 Task: Toggle the option "Improve search suggestions".
Action: Mouse moved to (1211, 26)
Screenshot: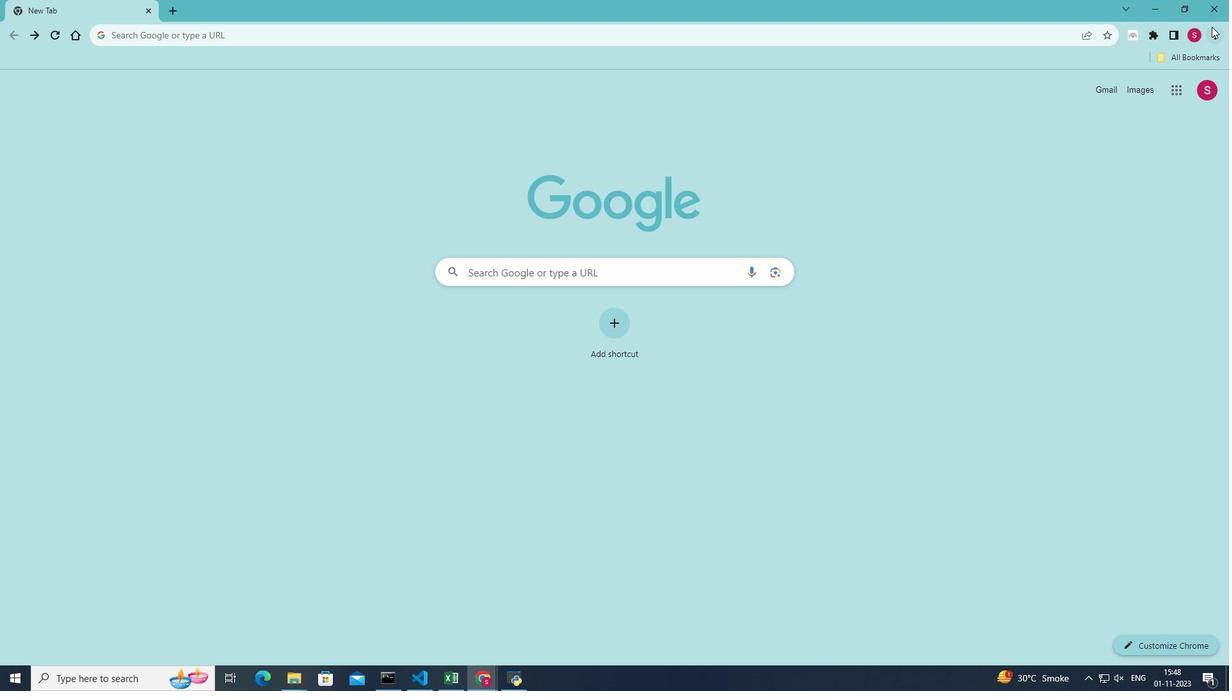 
Action: Mouse pressed left at (1211, 26)
Screenshot: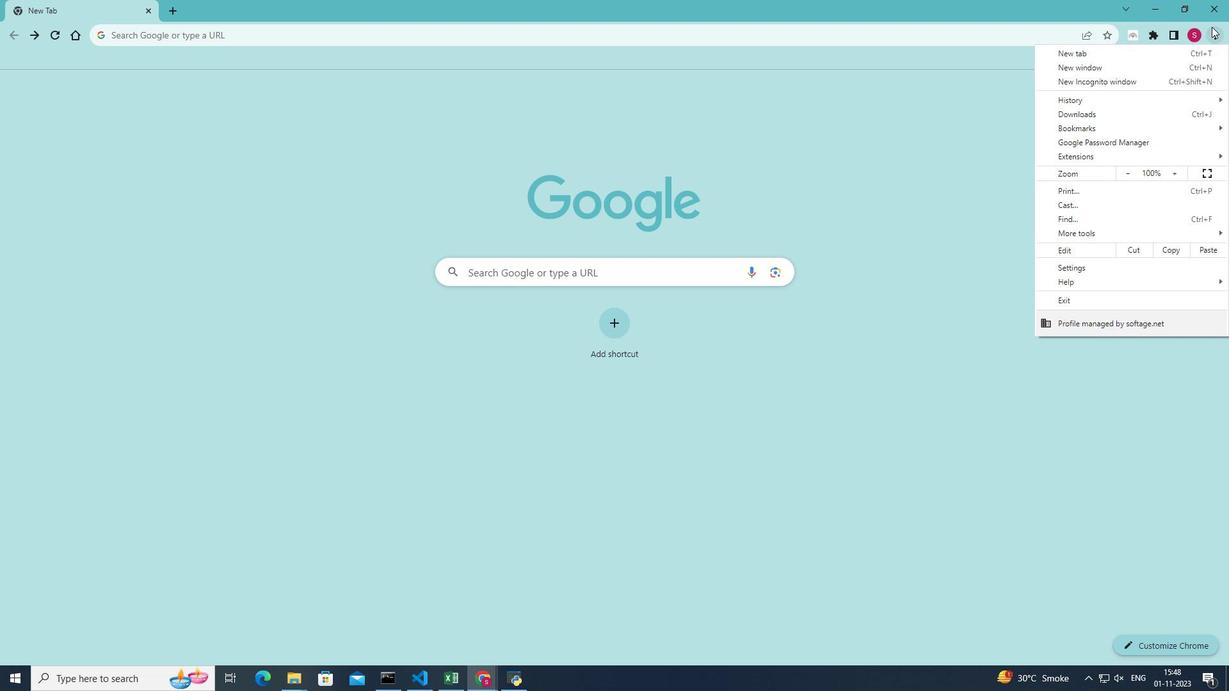 
Action: Mouse moved to (1098, 266)
Screenshot: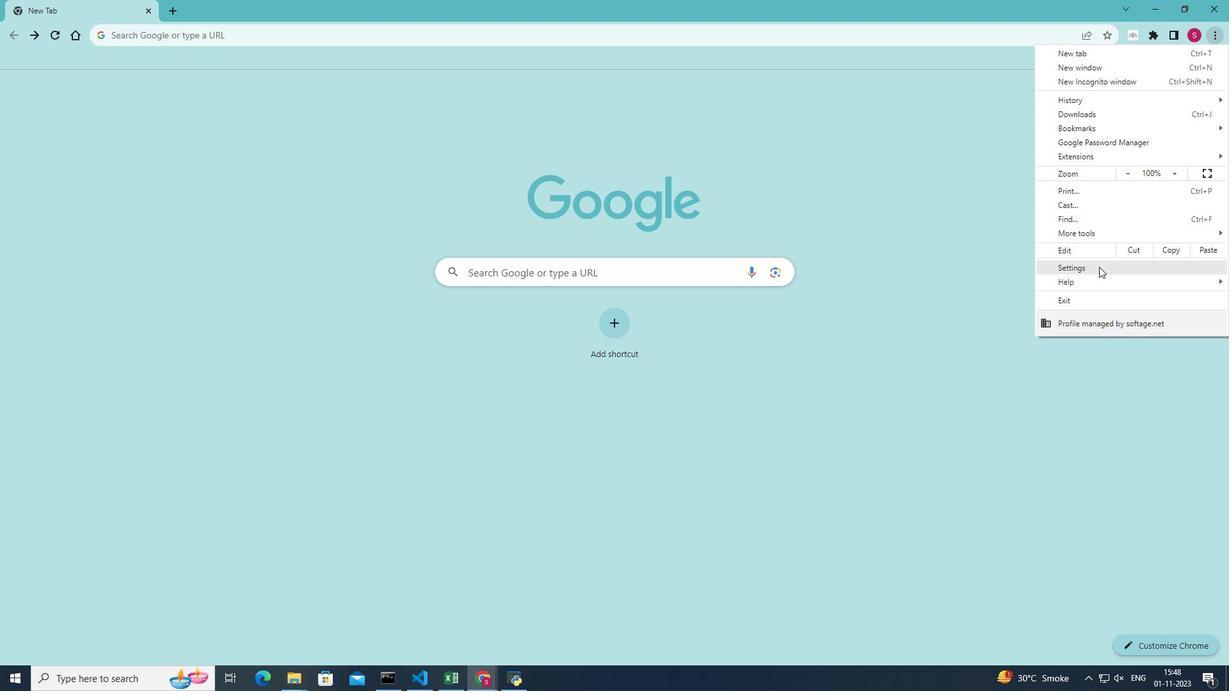 
Action: Mouse pressed left at (1098, 266)
Screenshot: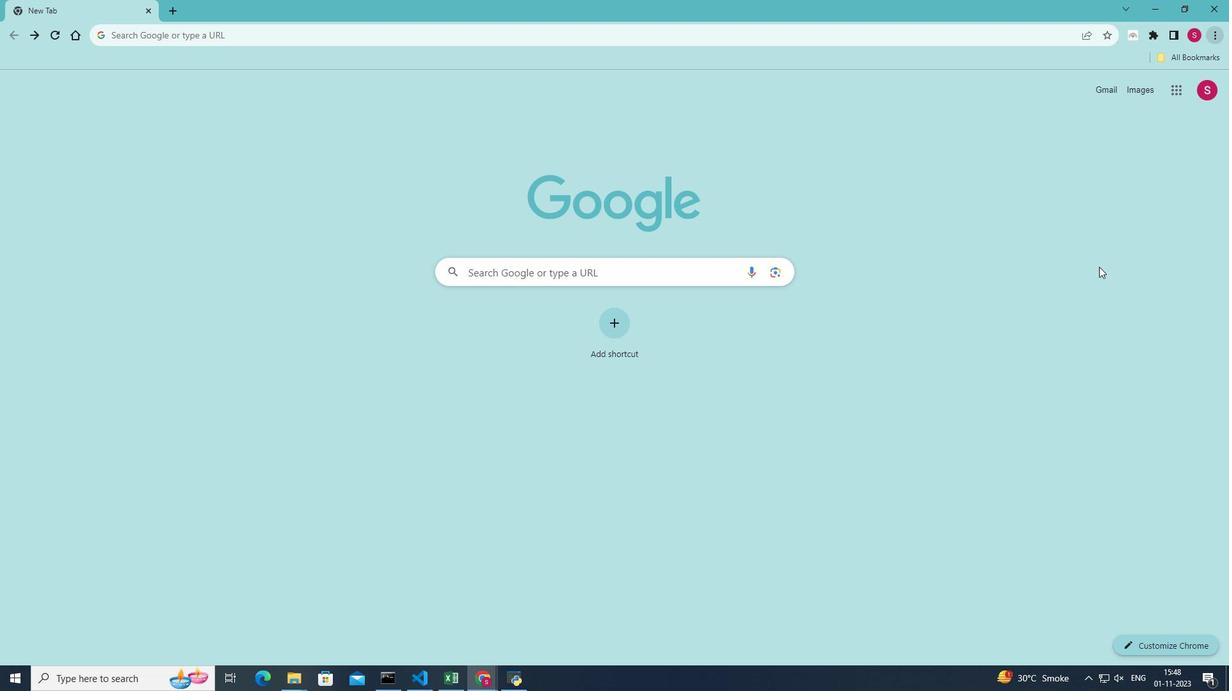 
Action: Mouse moved to (68, 94)
Screenshot: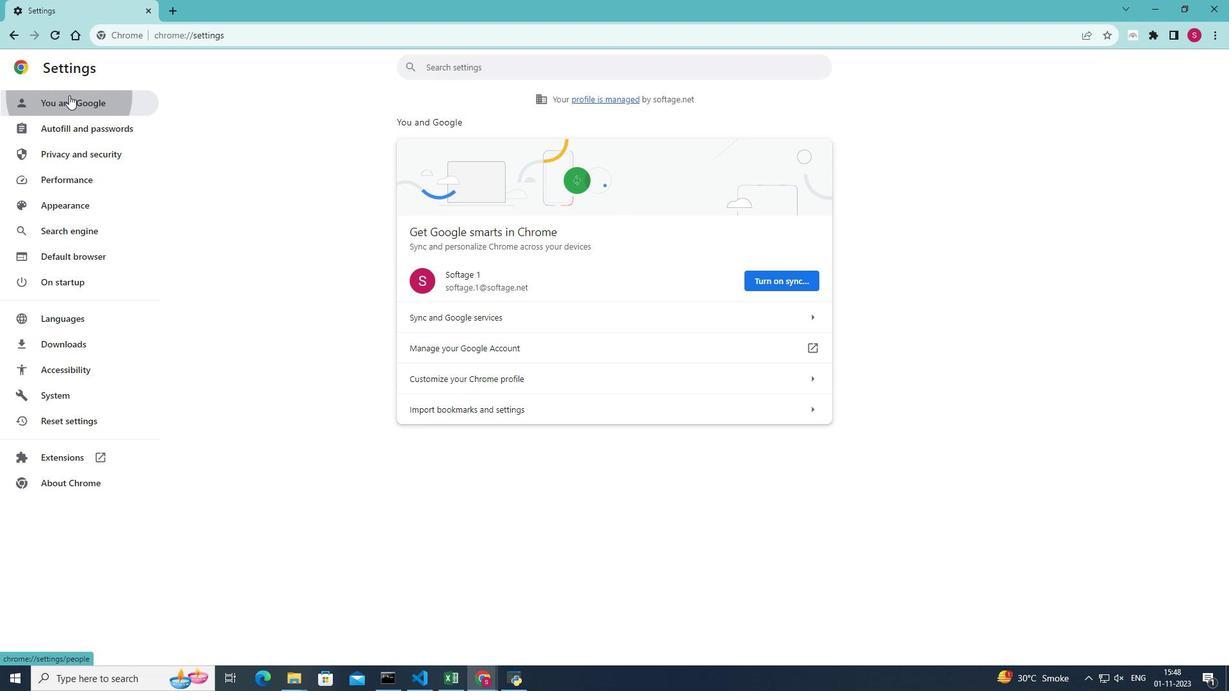 
Action: Mouse pressed left at (68, 94)
Screenshot: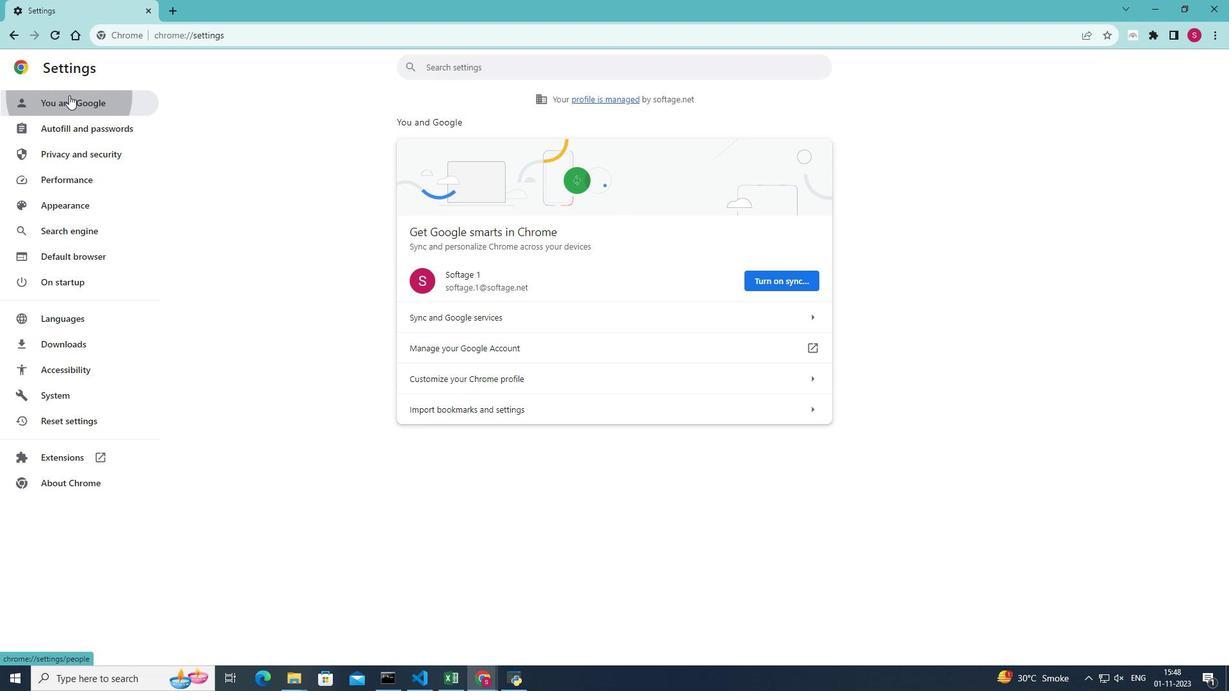 
Action: Mouse moved to (614, 318)
Screenshot: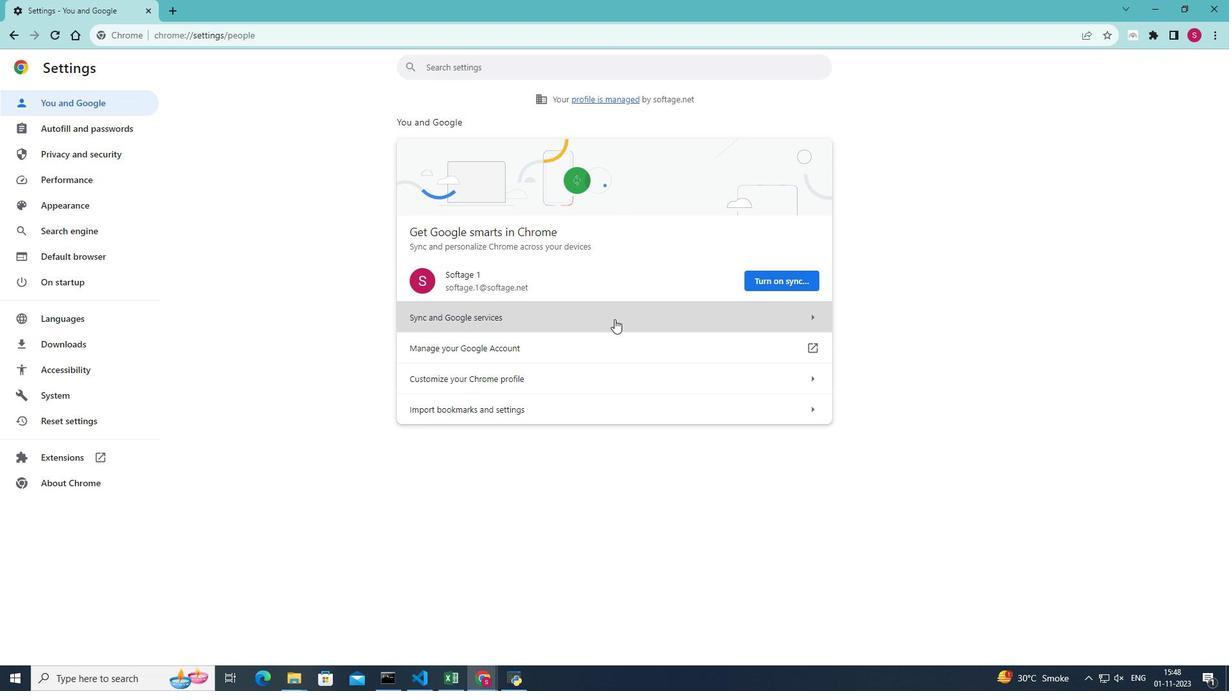 
Action: Mouse pressed left at (614, 318)
Screenshot: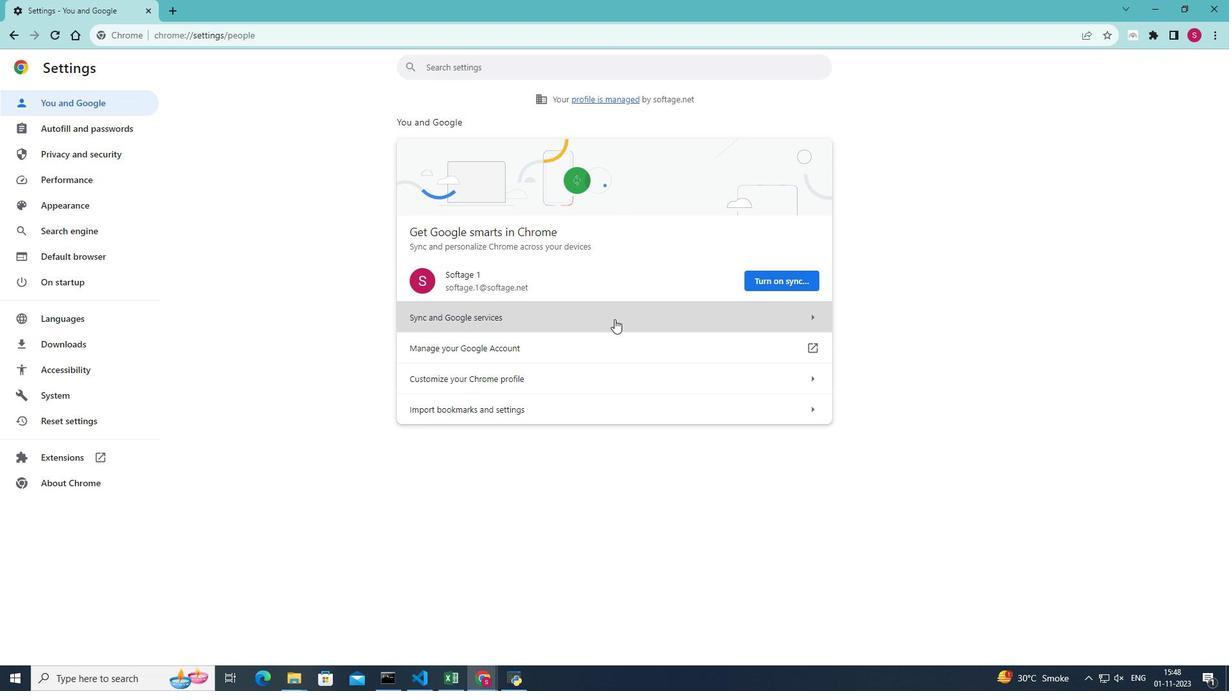 
Action: Mouse moved to (802, 515)
Screenshot: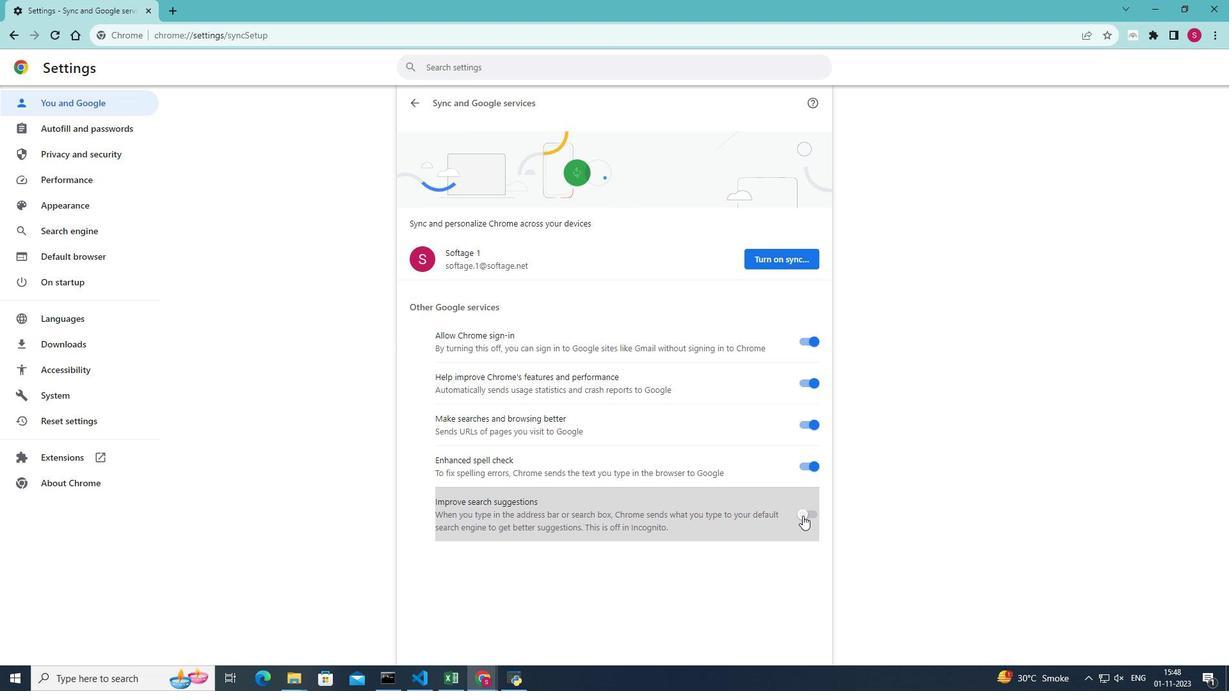 
Action: Mouse pressed left at (802, 515)
Screenshot: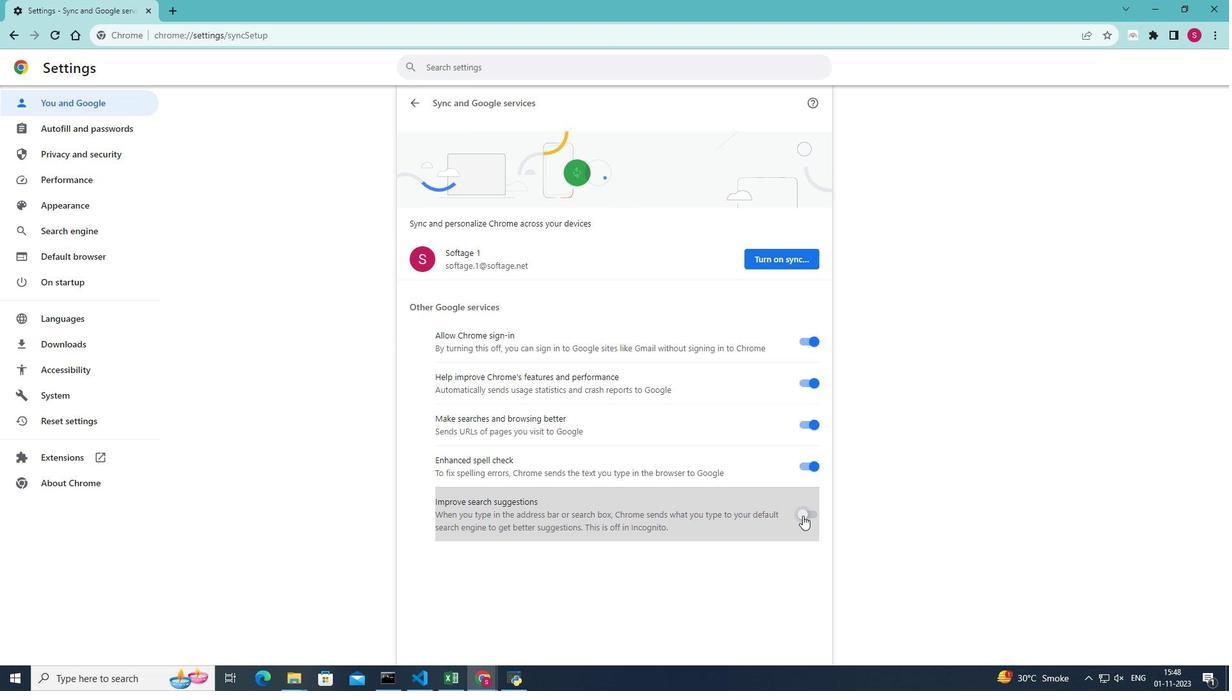 
Action: Mouse moved to (956, 452)
Screenshot: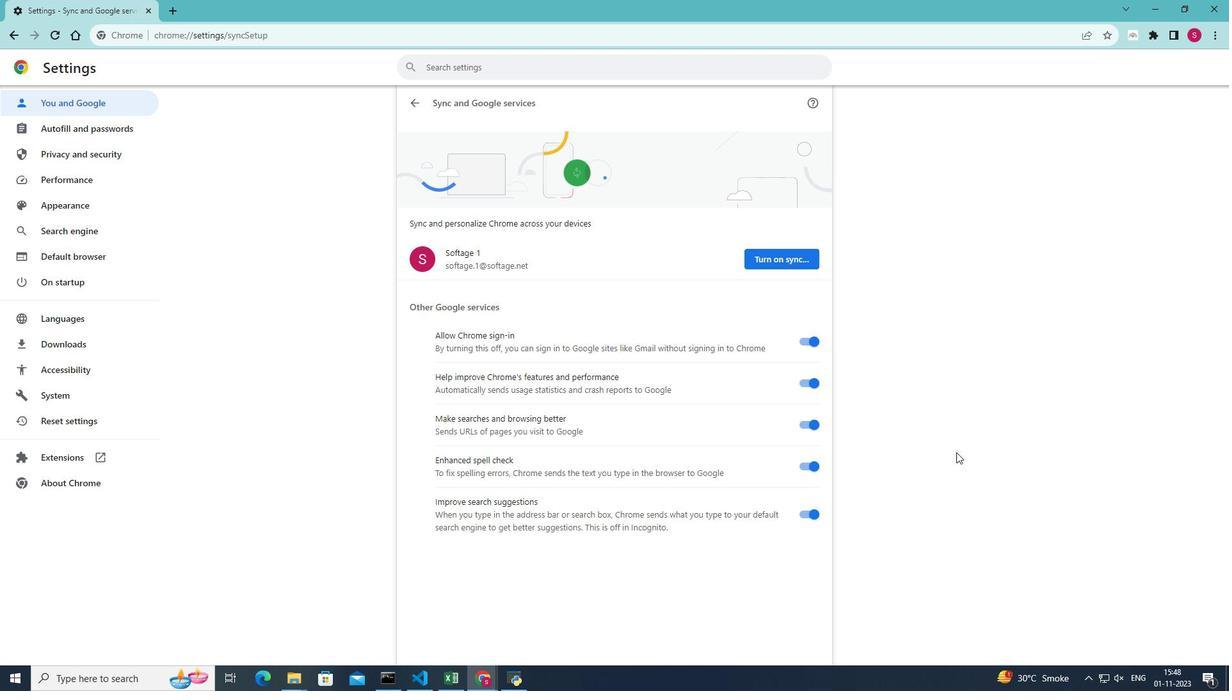 
